 Task: Look for properties with 2 bedrooms.
Action: Mouse moved to (928, 135)
Screenshot: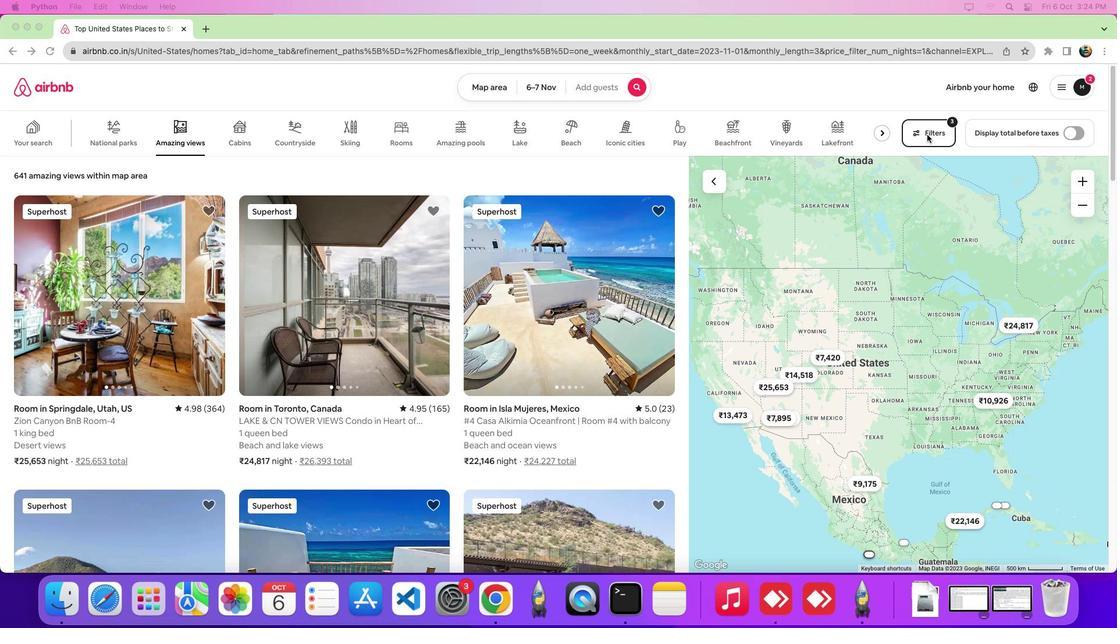 
Action: Mouse pressed left at (928, 135)
Screenshot: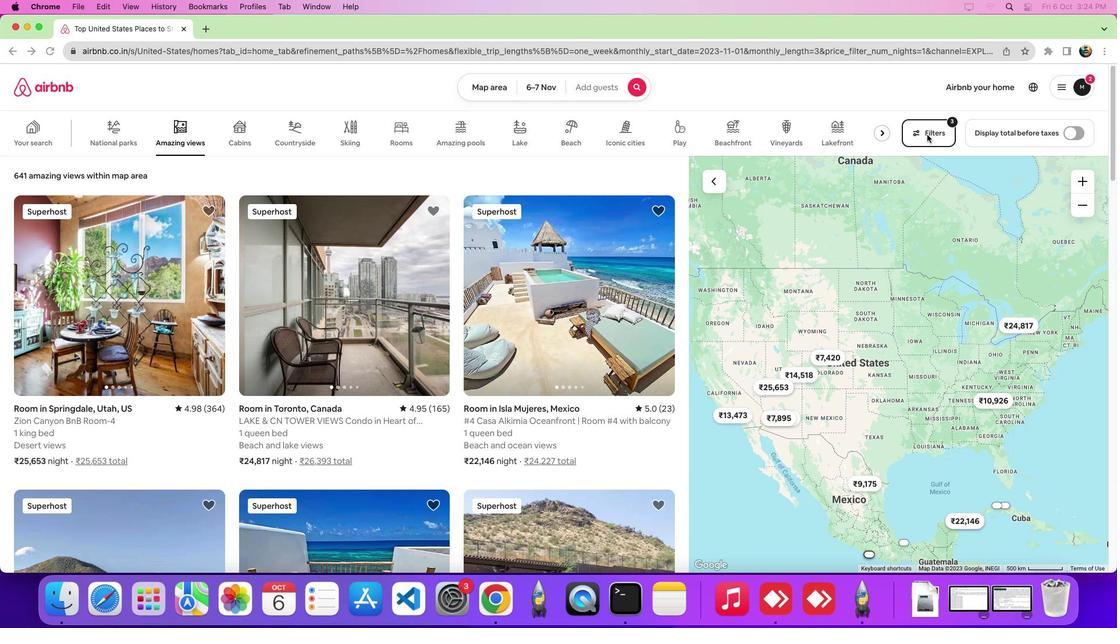 
Action: Mouse pressed left at (928, 135)
Screenshot: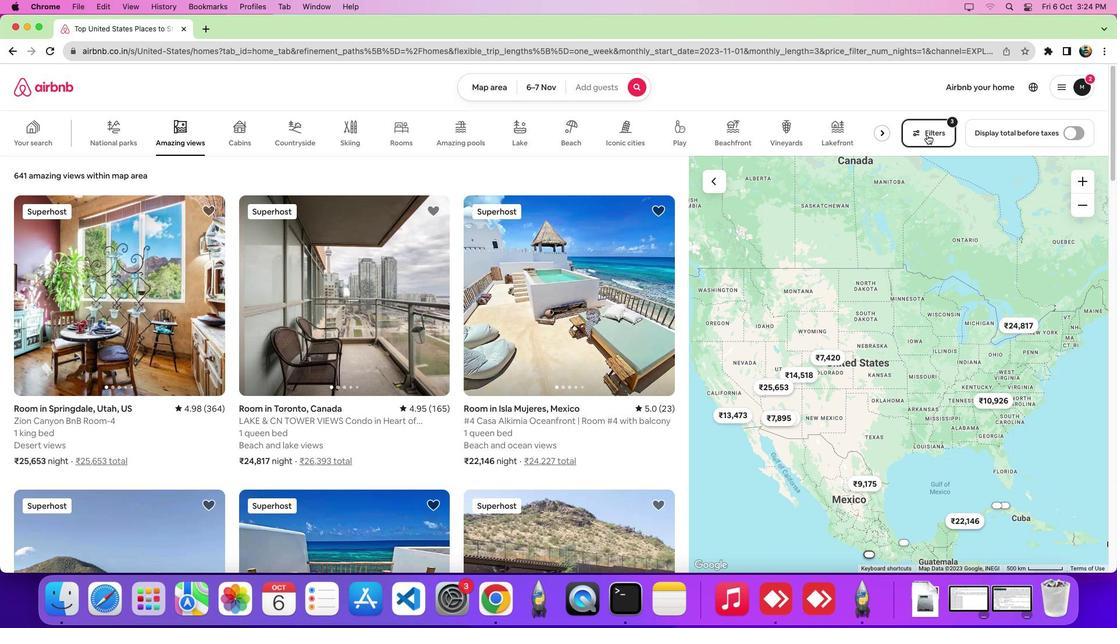 
Action: Mouse moved to (558, 210)
Screenshot: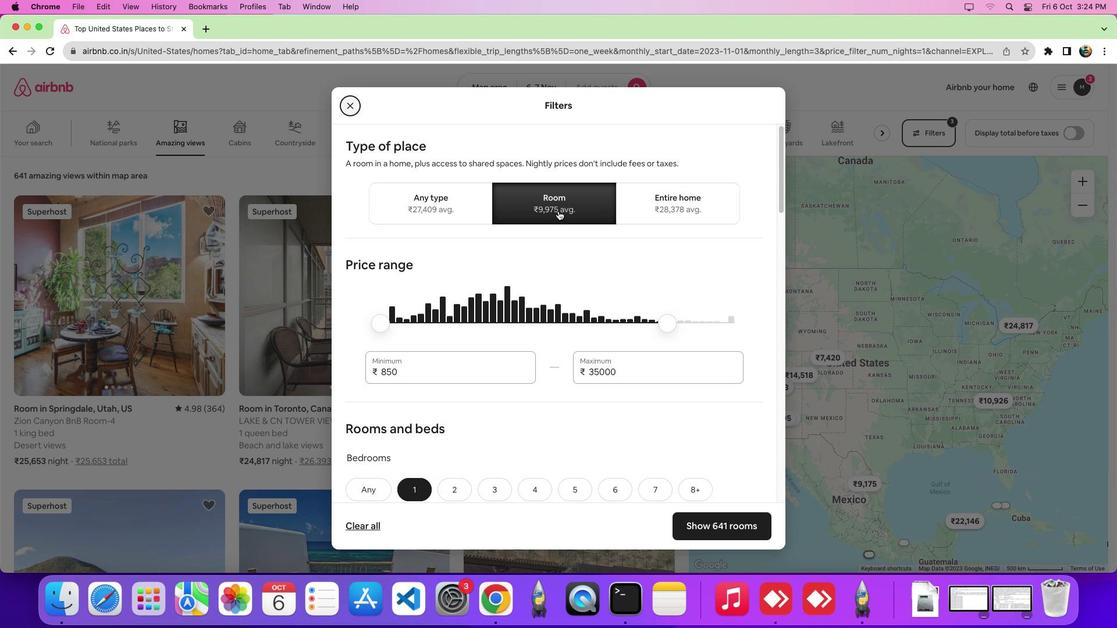 
Action: Mouse pressed left at (558, 210)
Screenshot: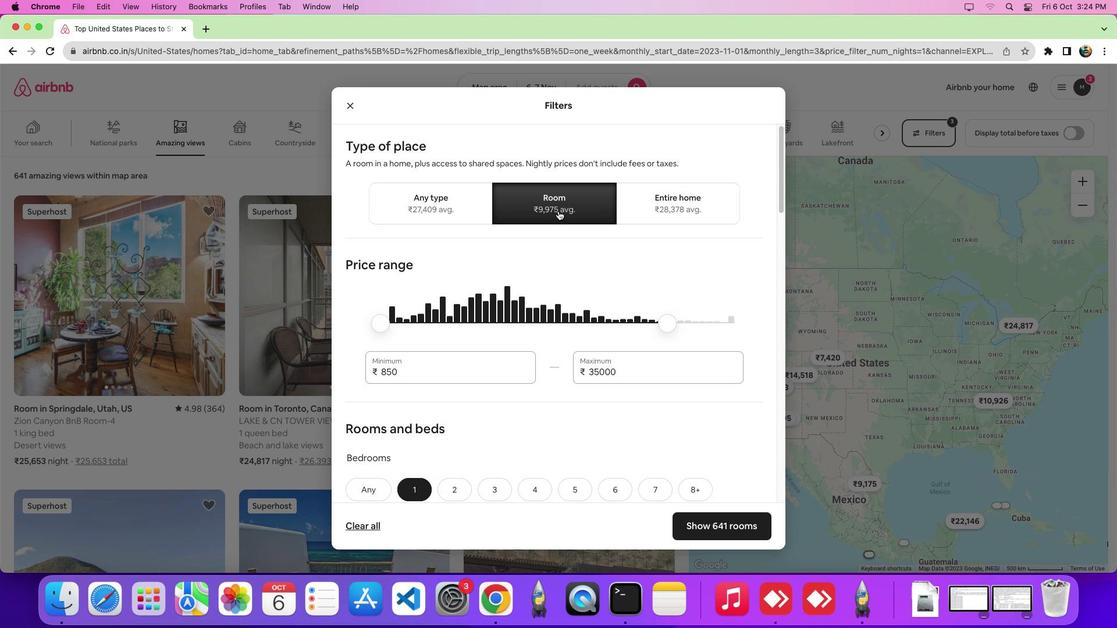 
Action: Mouse moved to (555, 290)
Screenshot: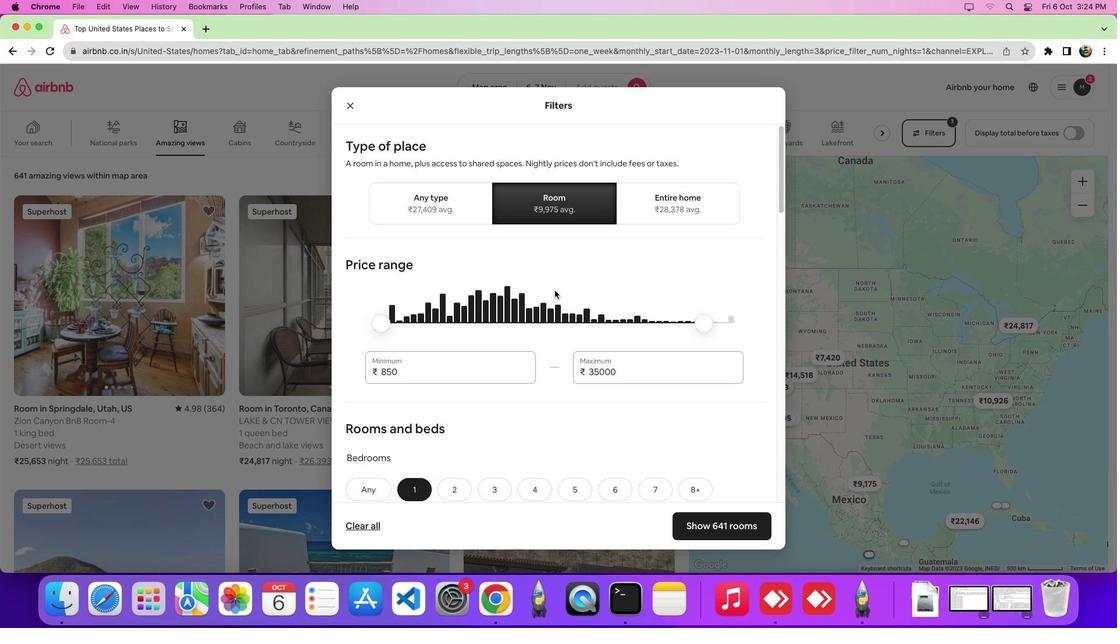 
Action: Mouse scrolled (555, 290) with delta (0, 0)
Screenshot: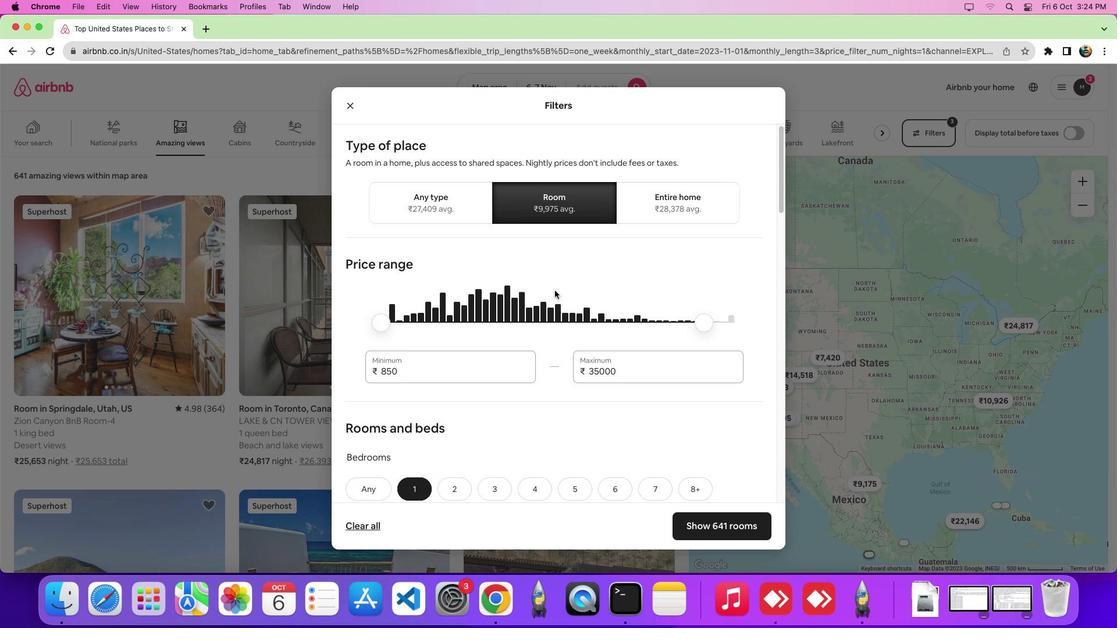 
Action: Mouse scrolled (555, 290) with delta (0, 0)
Screenshot: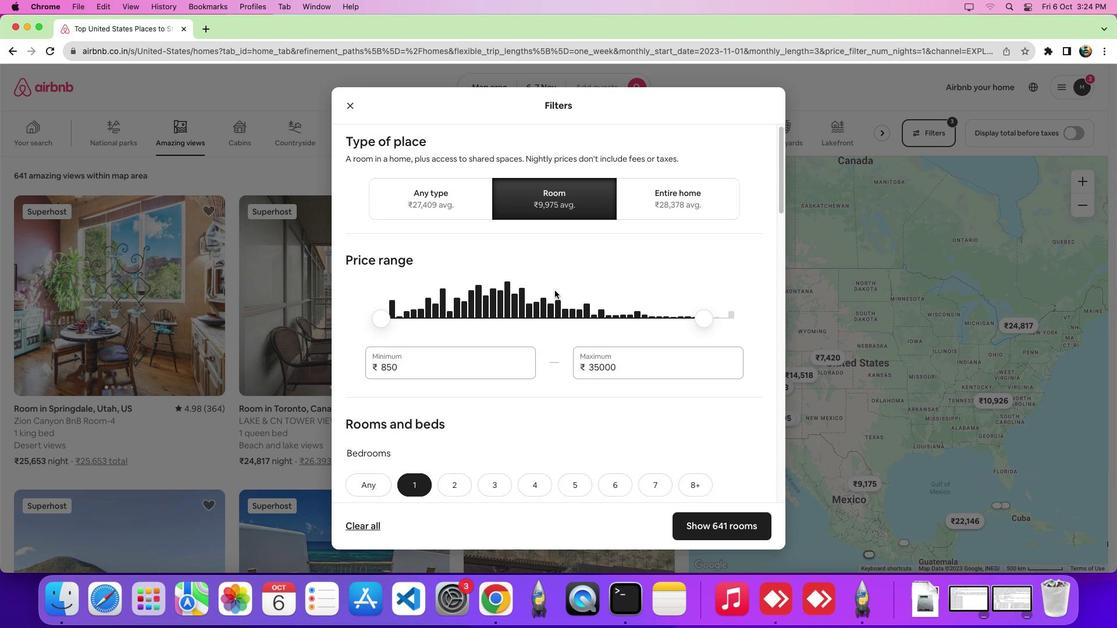 
Action: Mouse scrolled (555, 290) with delta (0, -1)
Screenshot: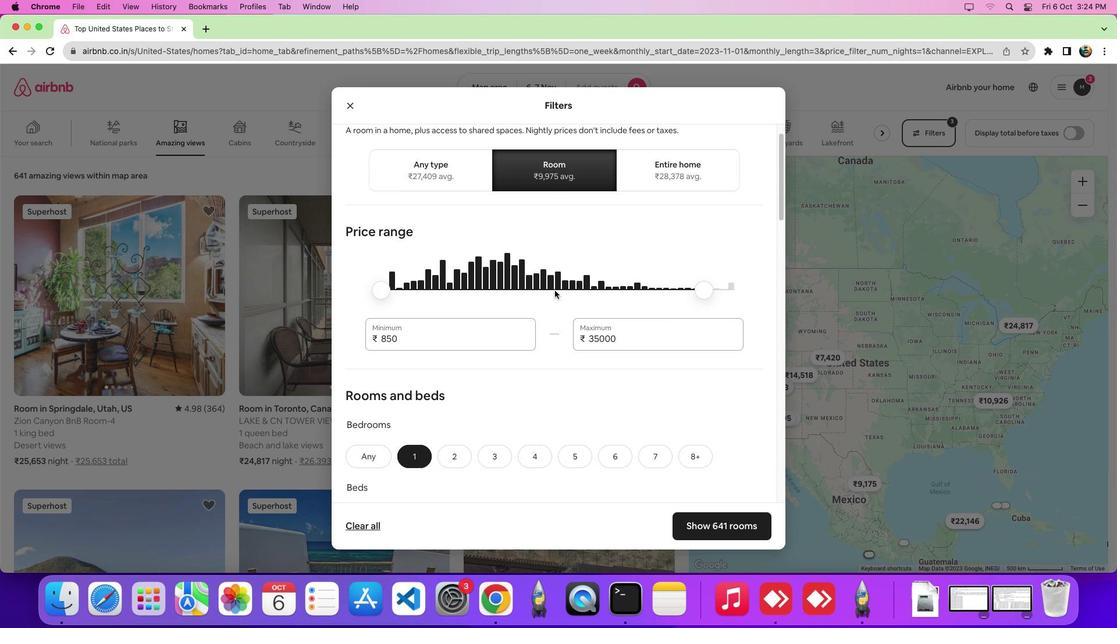 
Action: Mouse moved to (459, 363)
Screenshot: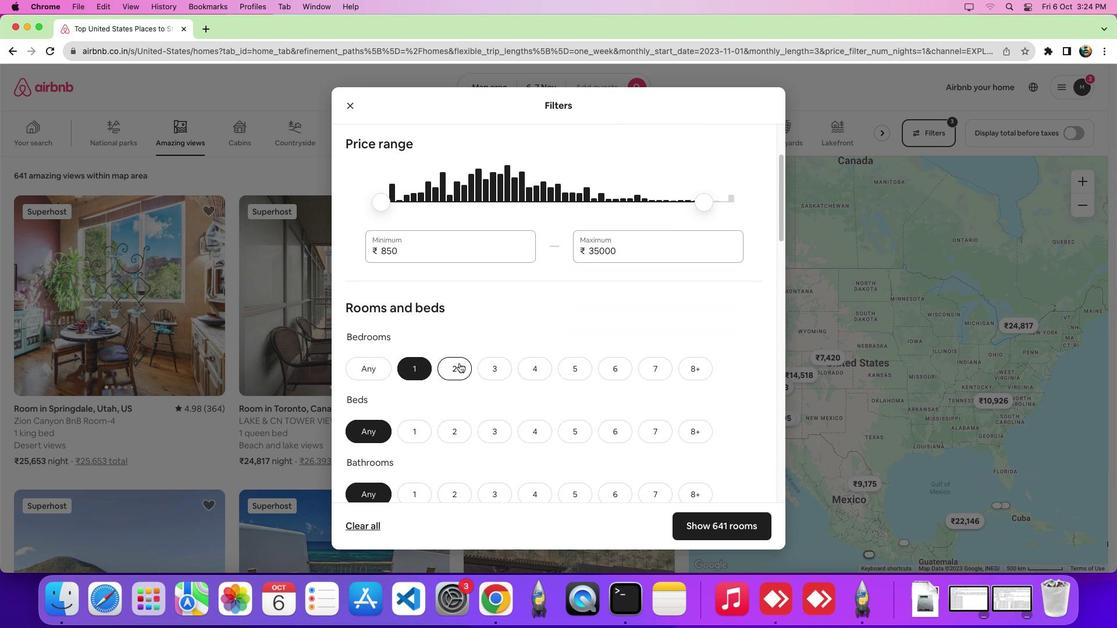 
Action: Mouse pressed left at (459, 363)
Screenshot: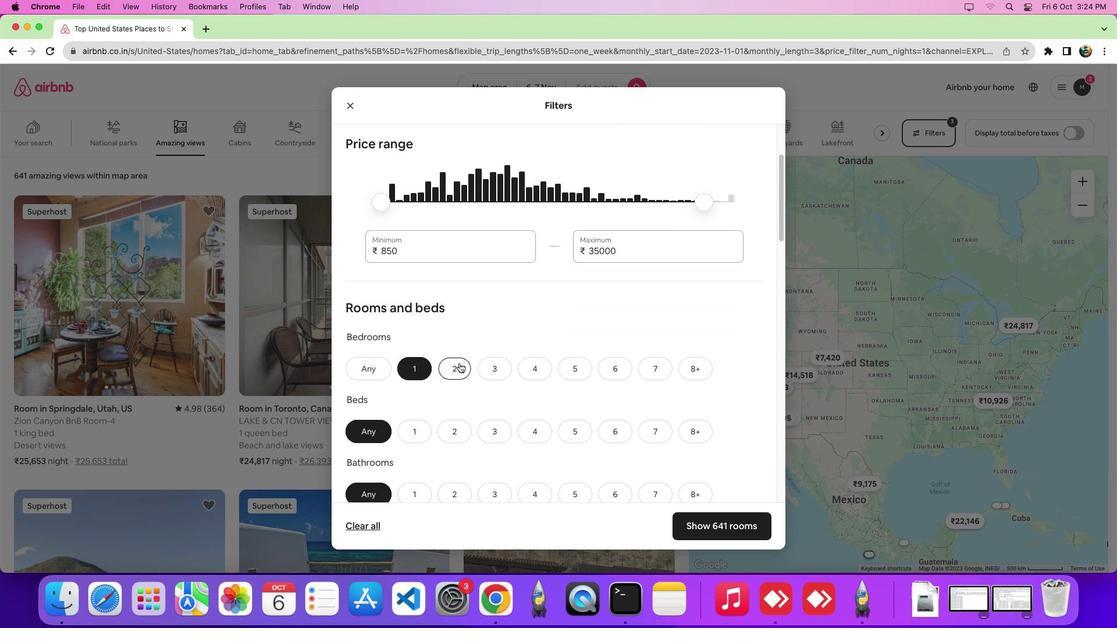 
Action: Mouse moved to (729, 525)
Screenshot: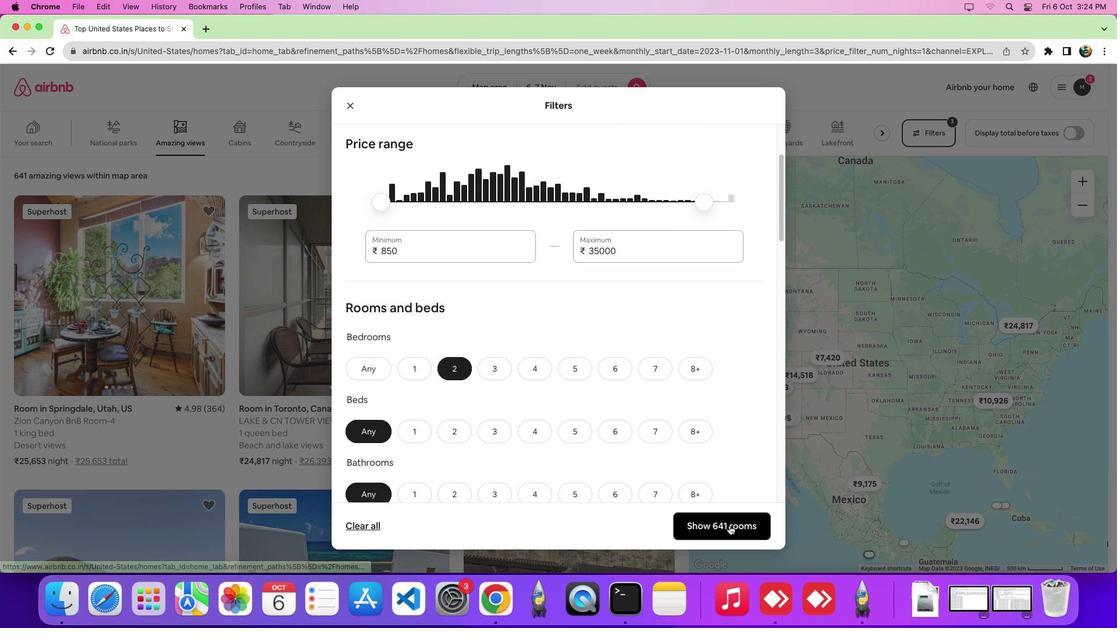 
Action: Mouse pressed left at (729, 525)
Screenshot: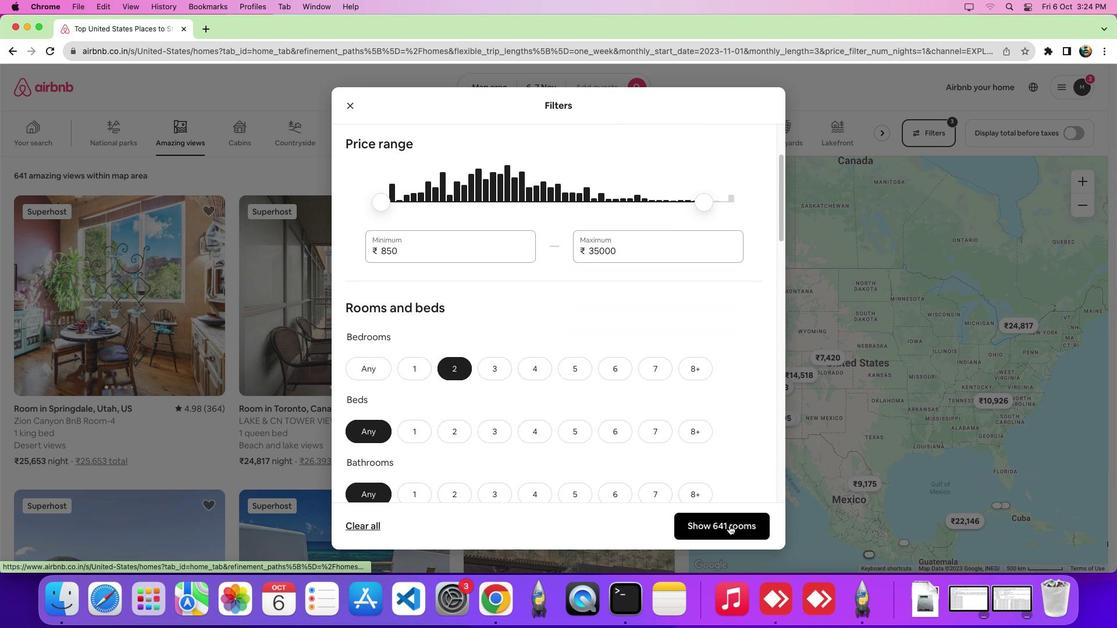 
Action: Mouse moved to (611, 433)
Screenshot: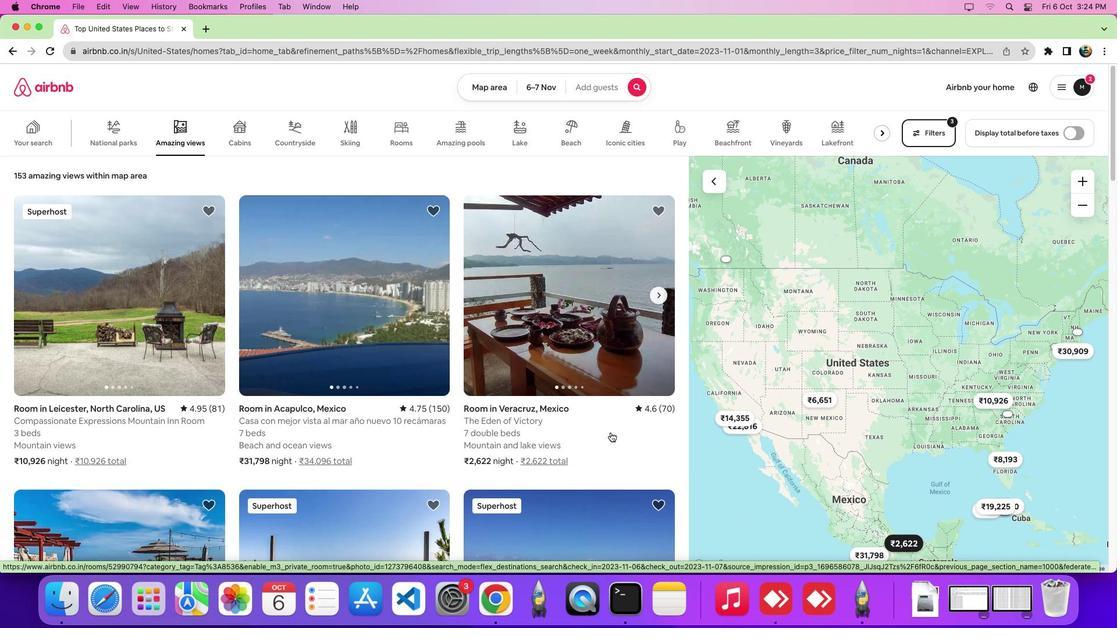 
